 Task: Use the audio channel remapper to remap the "Right" to "Side right".
Action: Mouse moved to (109, 18)
Screenshot: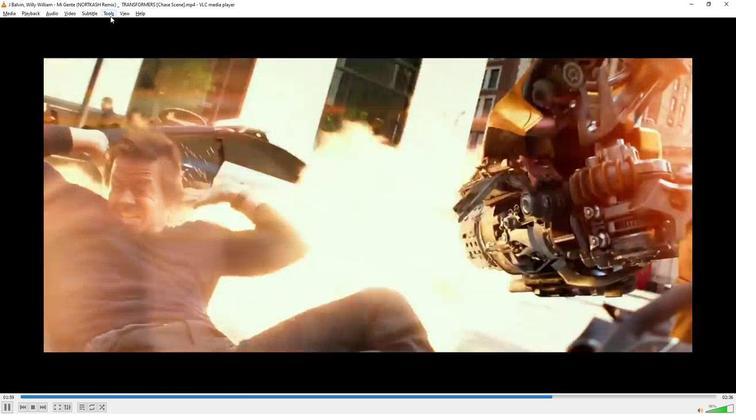 
Action: Mouse pressed left at (109, 18)
Screenshot: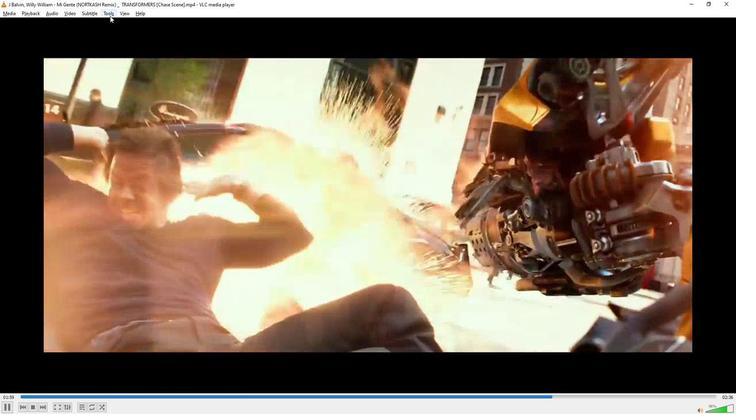 
Action: Mouse moved to (127, 104)
Screenshot: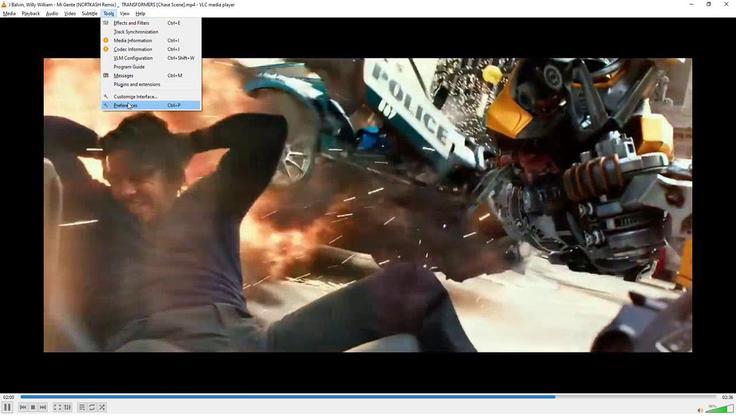 
Action: Mouse pressed left at (127, 104)
Screenshot: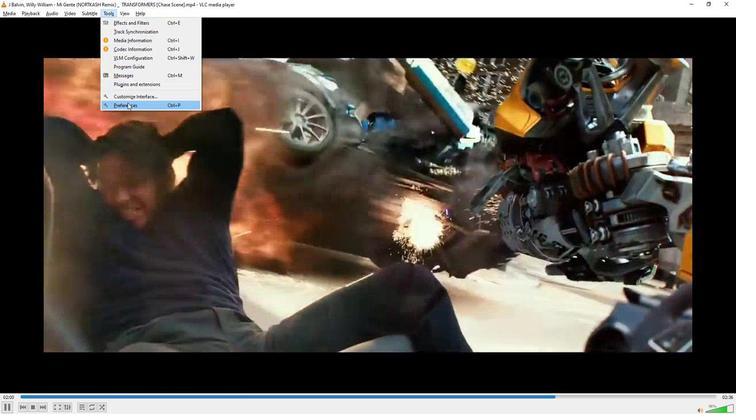 
Action: Mouse moved to (216, 311)
Screenshot: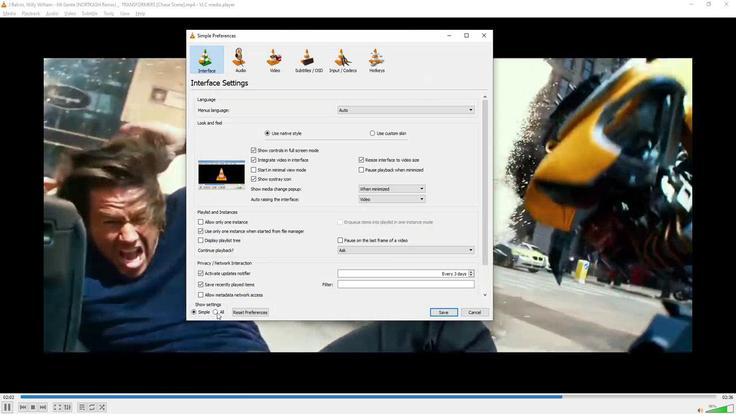 
Action: Mouse pressed left at (216, 311)
Screenshot: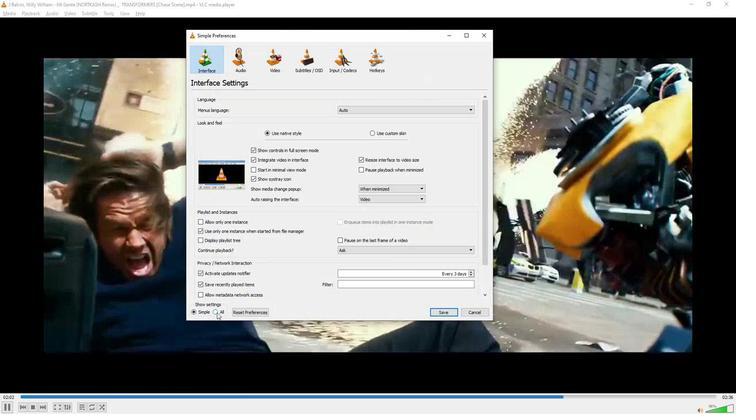 
Action: Mouse moved to (204, 137)
Screenshot: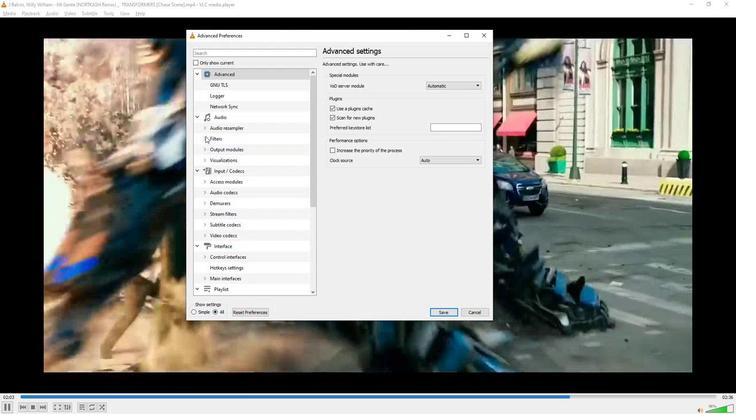 
Action: Mouse pressed left at (204, 137)
Screenshot: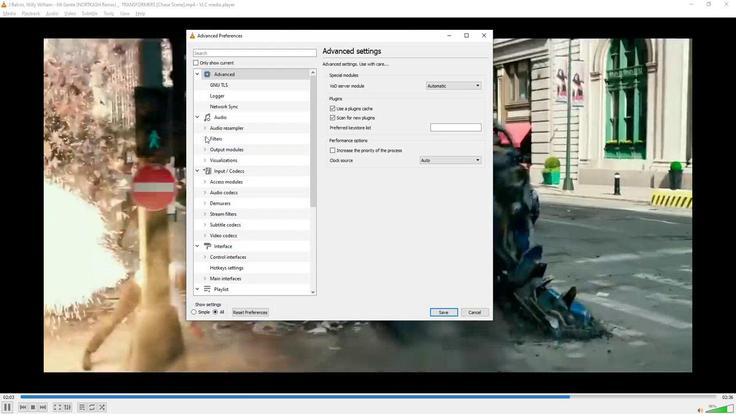 
Action: Mouse moved to (226, 242)
Screenshot: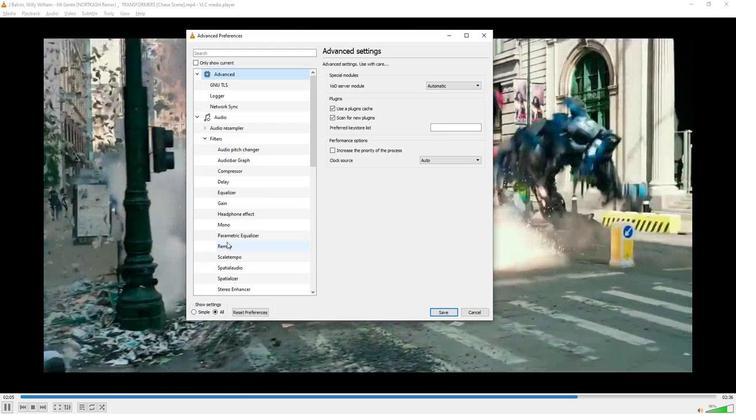 
Action: Mouse pressed left at (226, 242)
Screenshot: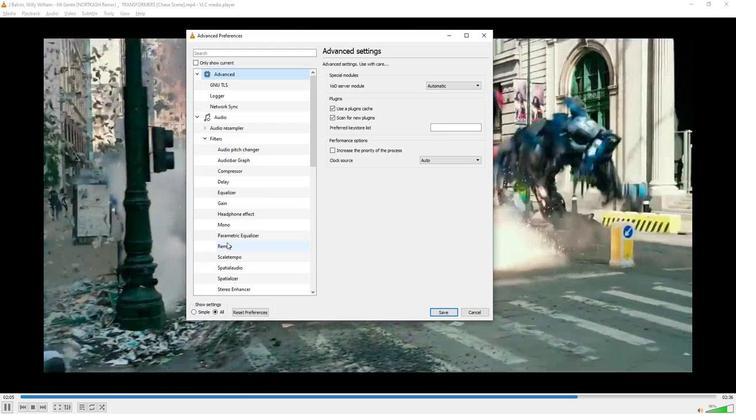
Action: Mouse moved to (447, 98)
Screenshot: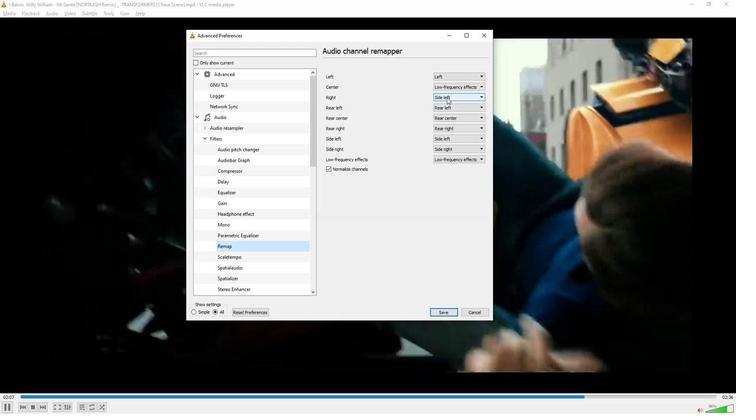 
Action: Mouse pressed left at (447, 98)
Screenshot: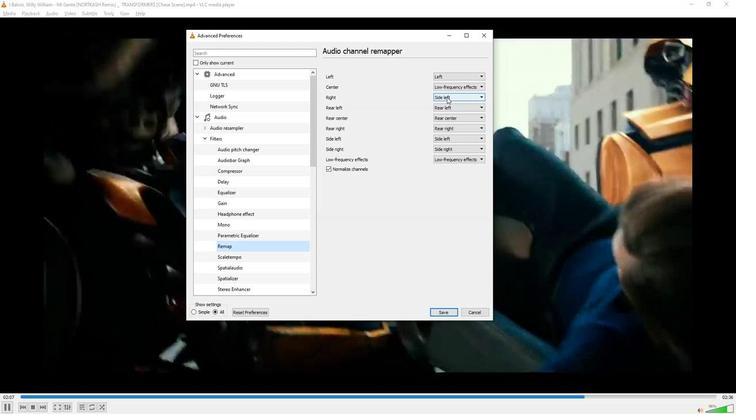
Action: Mouse moved to (445, 140)
Screenshot: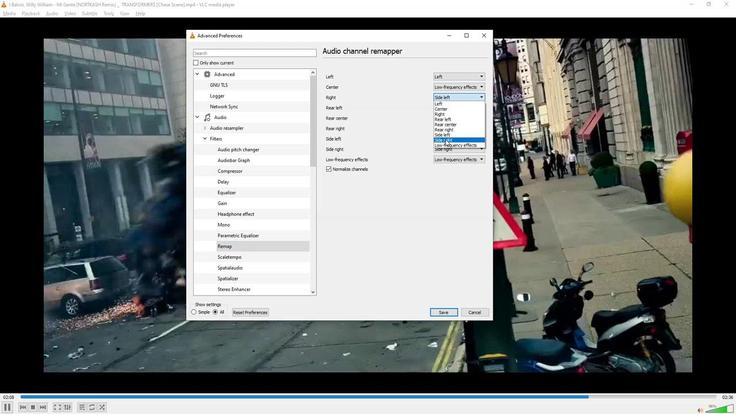 
Action: Mouse pressed left at (445, 140)
Screenshot: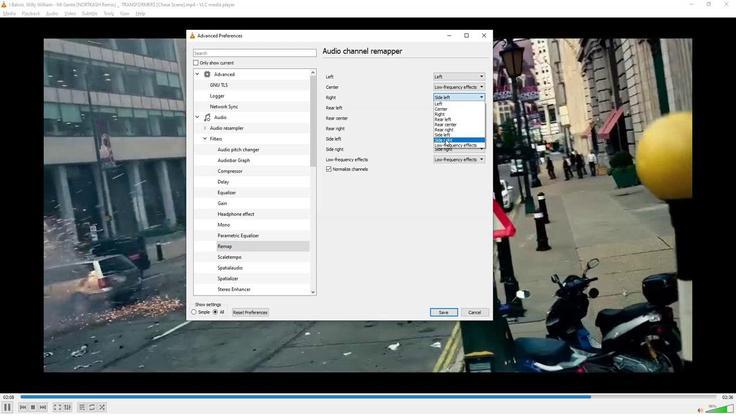 
Action: Mouse moved to (387, 223)
Screenshot: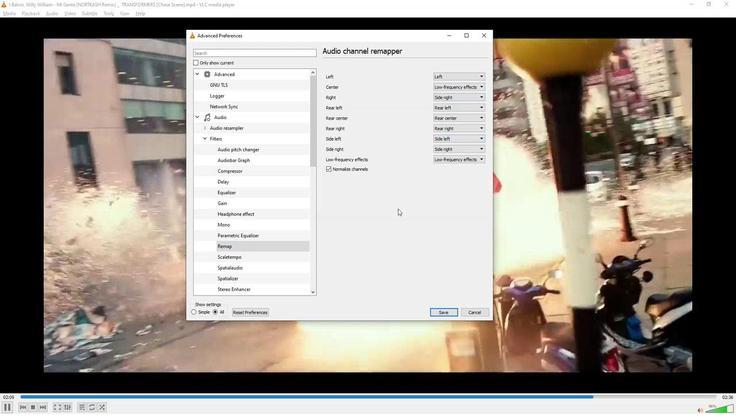 
